 Task: Upload logo in a new group
Action: Mouse moved to (500, 52)
Screenshot: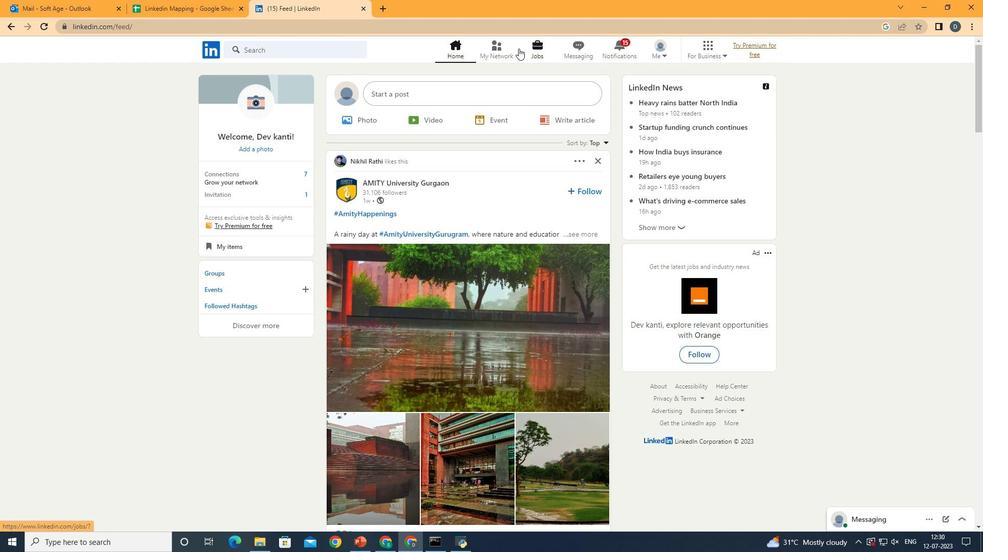 
Action: Mouse pressed left at (500, 52)
Screenshot: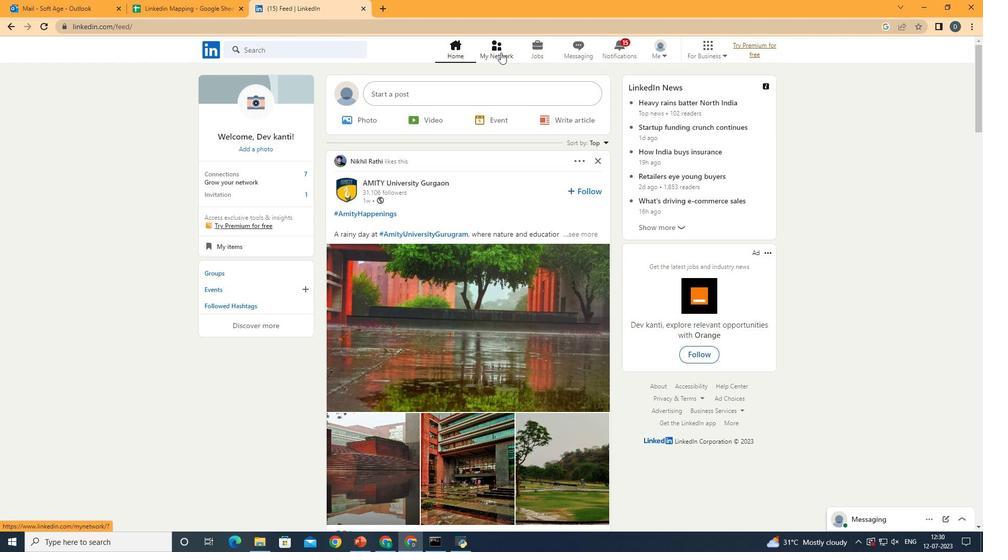 
Action: Mouse moved to (240, 167)
Screenshot: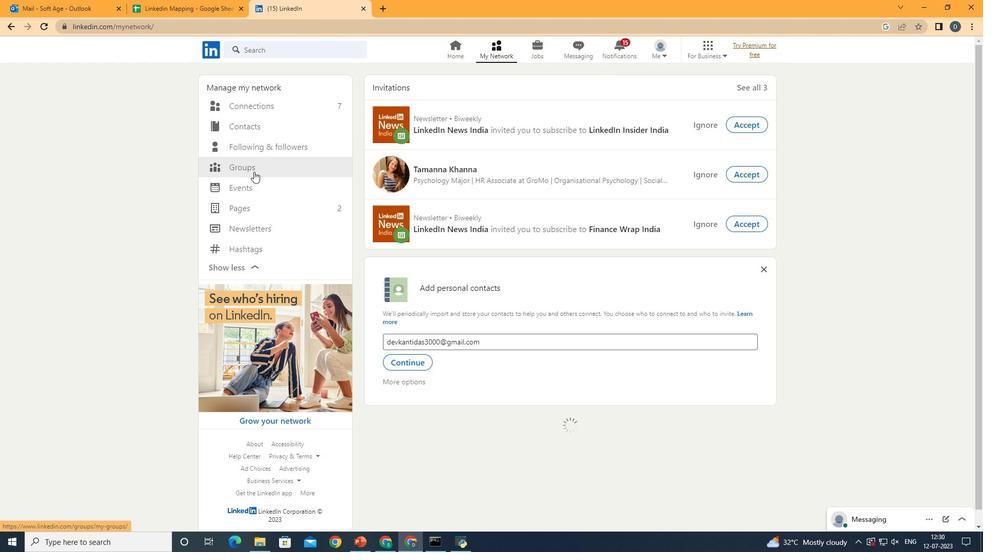 
Action: Mouse pressed left at (240, 167)
Screenshot: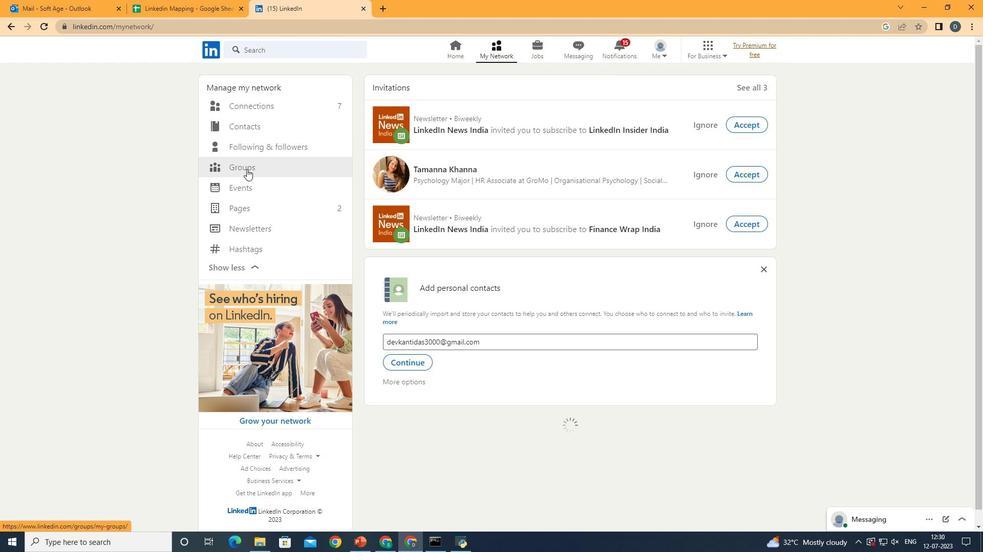 
Action: Mouse moved to (586, 87)
Screenshot: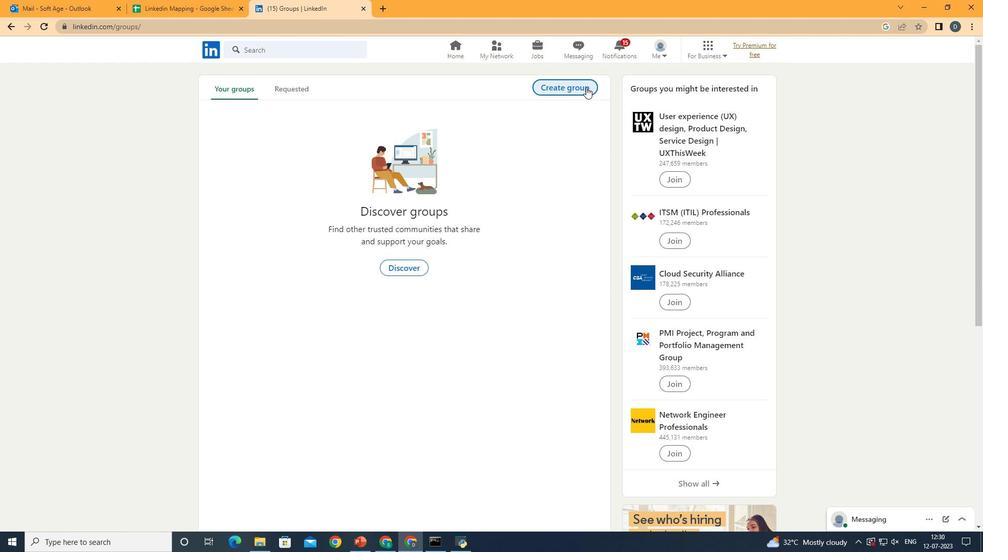 
Action: Mouse pressed left at (586, 87)
Screenshot: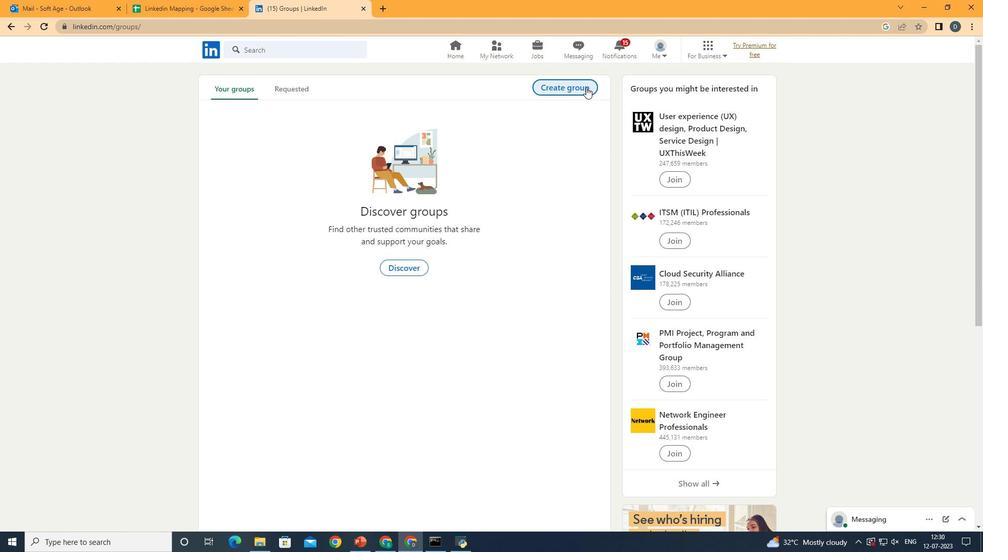 
Action: Mouse moved to (361, 202)
Screenshot: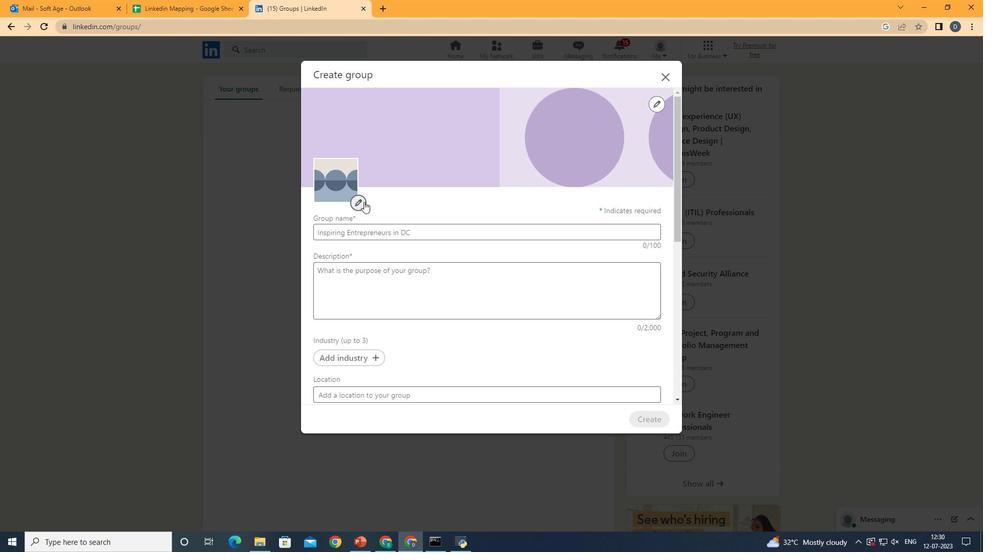 
Action: Mouse pressed left at (361, 202)
Screenshot: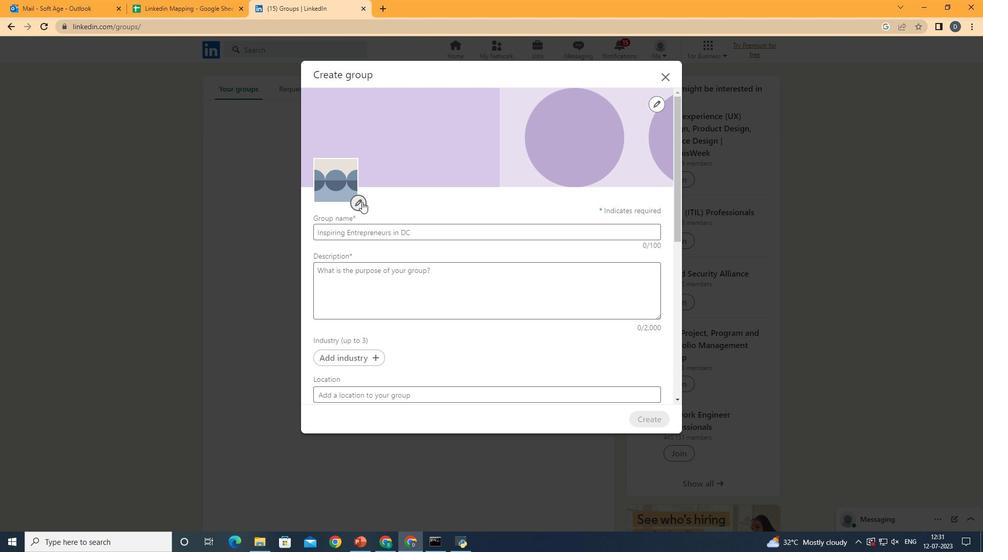 
Action: Mouse moved to (380, 241)
Screenshot: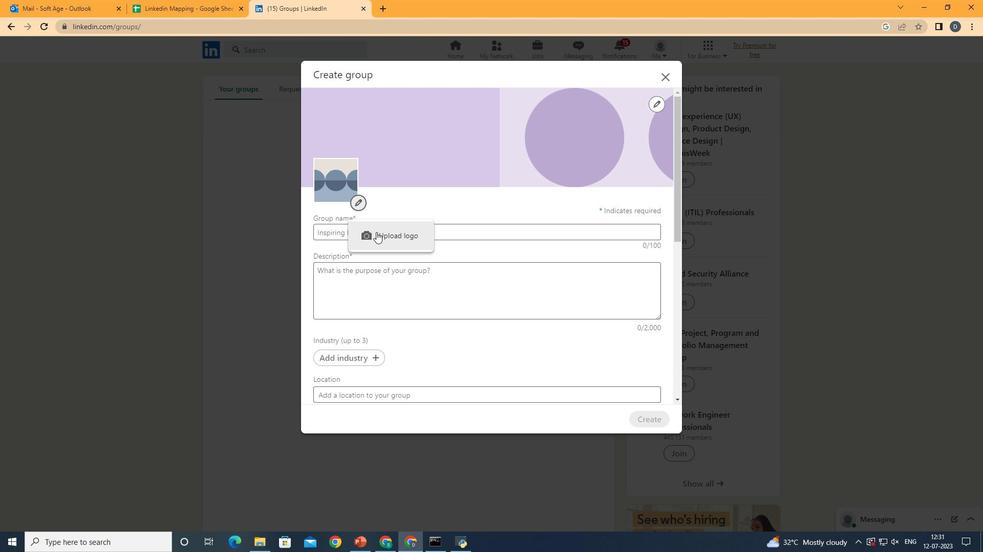 
Action: Mouse pressed left at (380, 241)
Screenshot: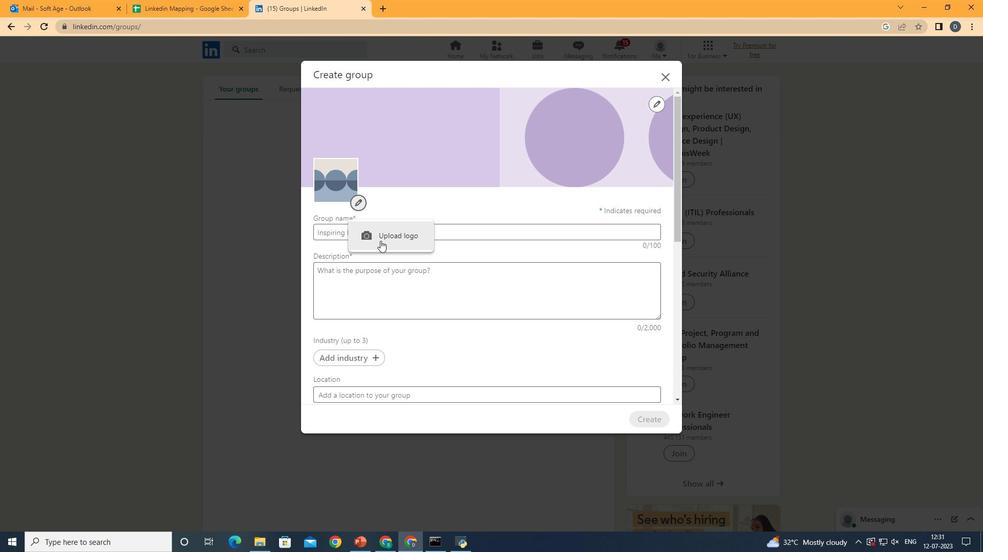 
Action: Mouse moved to (134, 100)
Screenshot: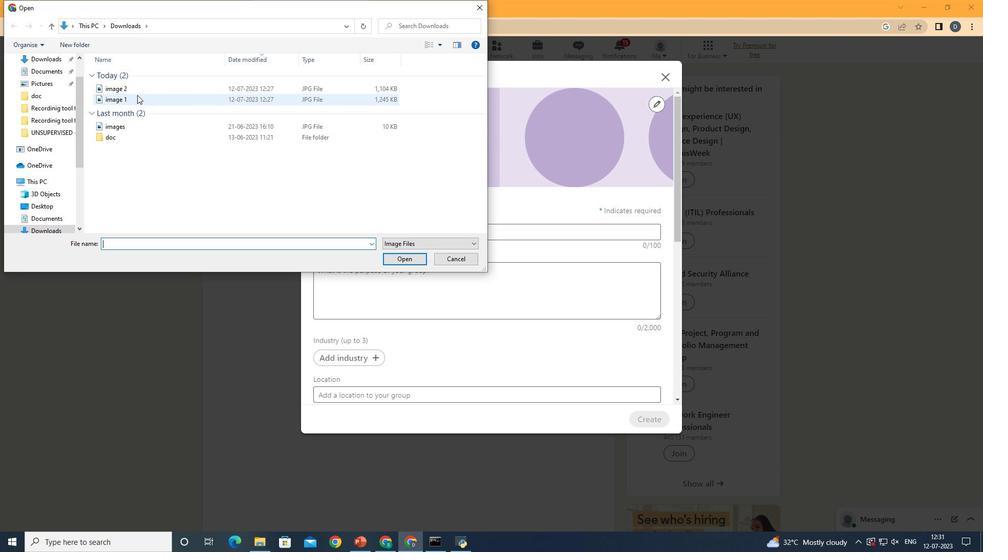 
Action: Mouse pressed left at (134, 100)
Screenshot: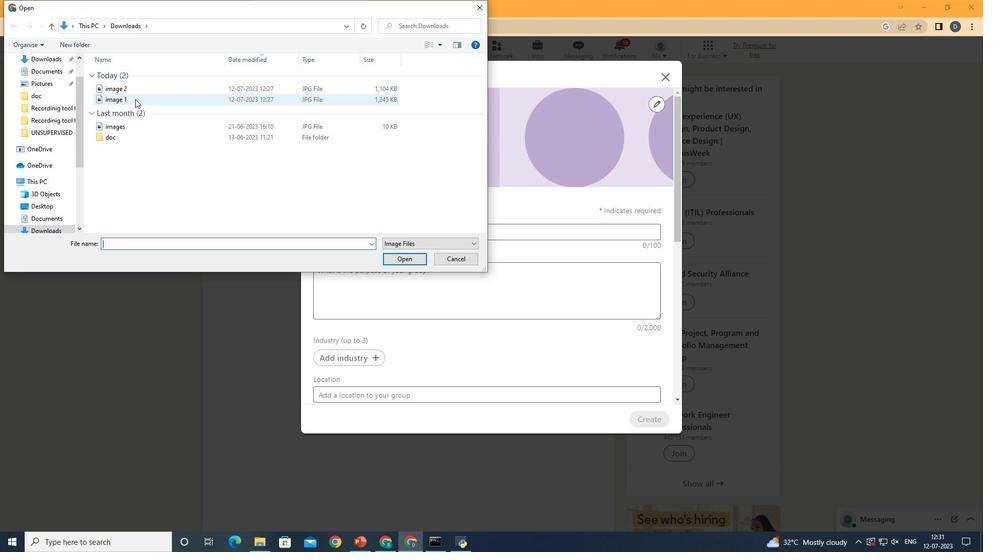 
Action: Mouse moved to (419, 259)
Screenshot: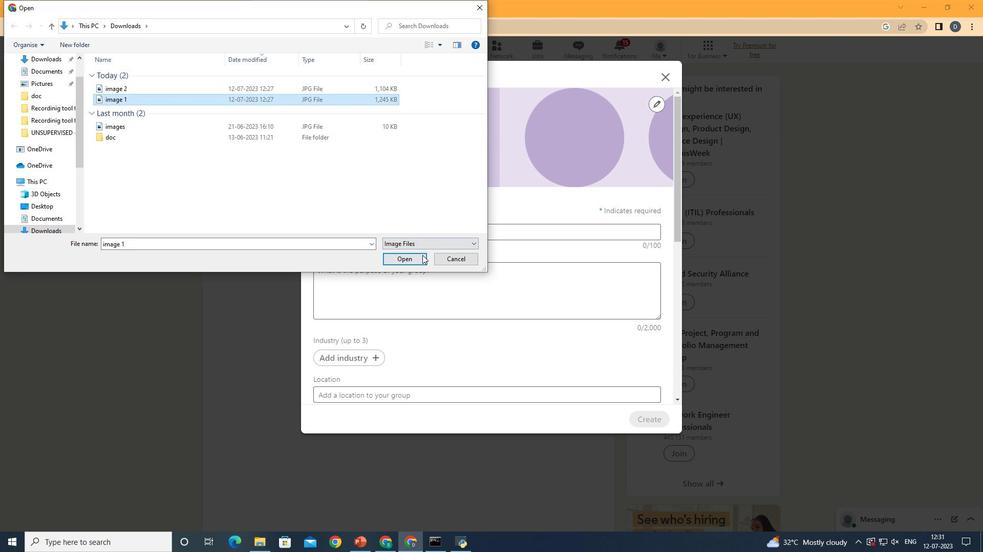 
Action: Mouse pressed left at (419, 259)
Screenshot: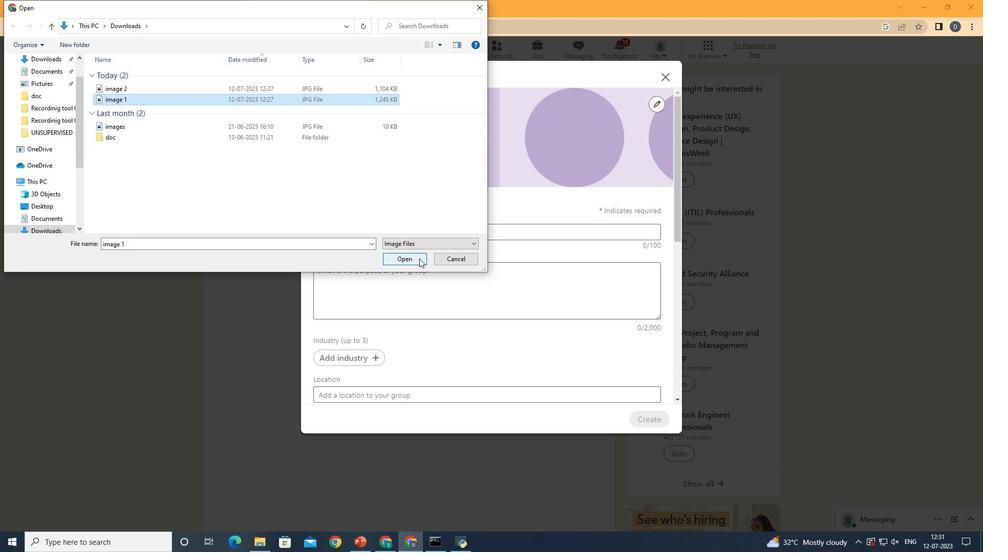 
Action: Mouse moved to (649, 403)
Screenshot: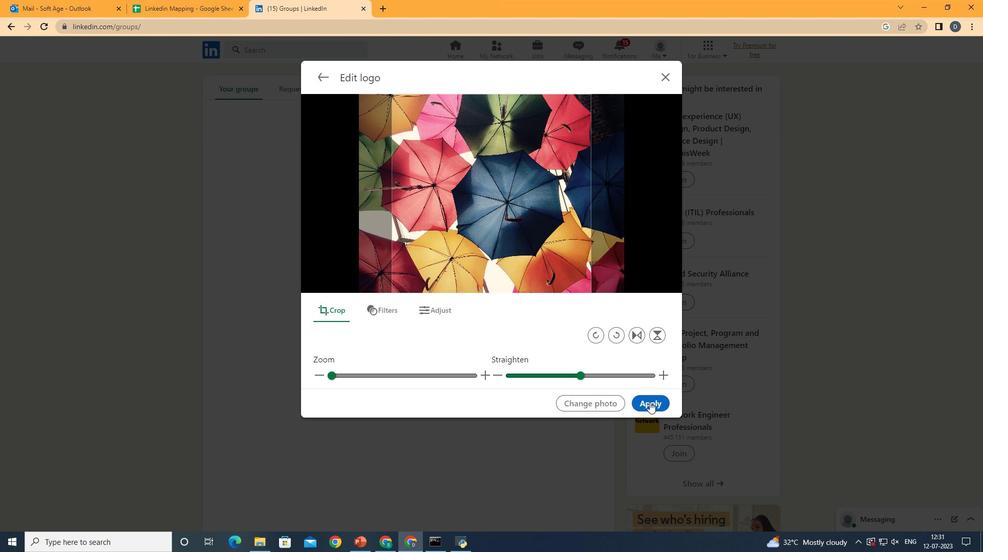 
Action: Mouse pressed left at (649, 403)
Screenshot: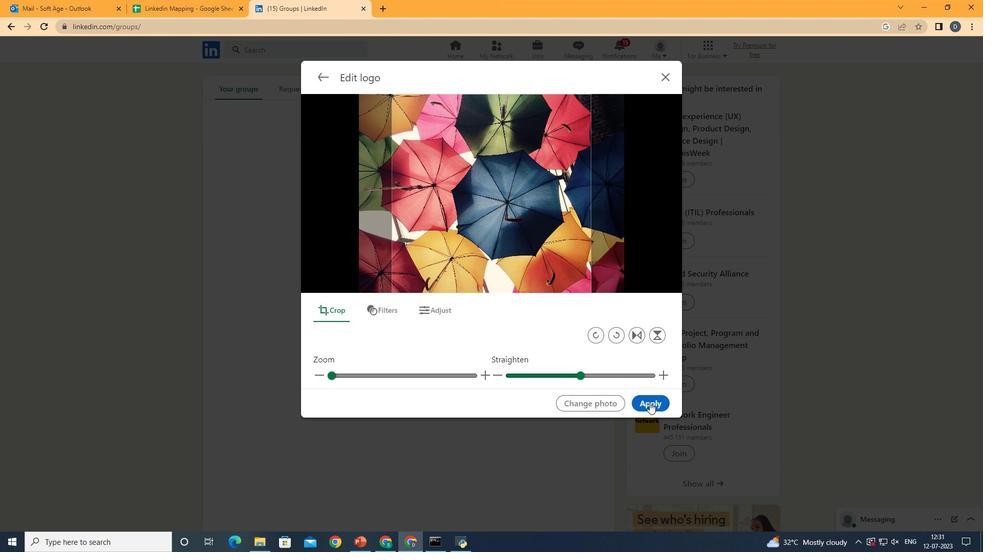 
Action: Mouse moved to (432, 212)
Screenshot: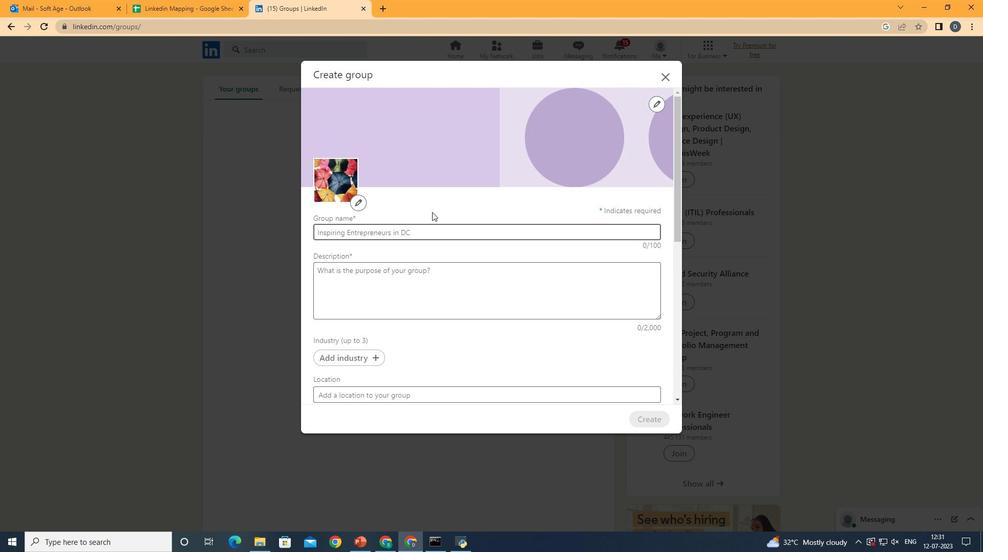 
